 Task: Set up a reminder for the stock market analysis.
Action: Mouse moved to (62, 88)
Screenshot: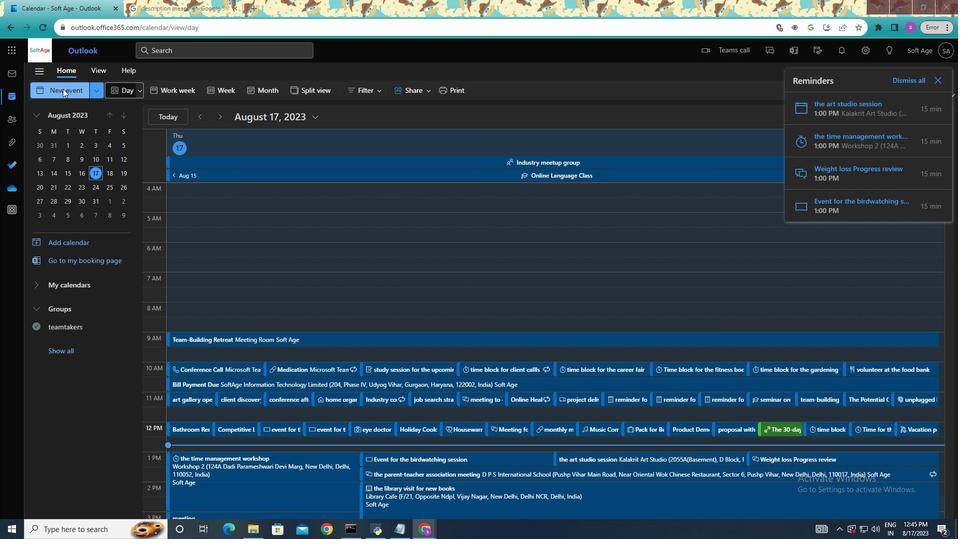 
Action: Mouse pressed left at (62, 88)
Screenshot: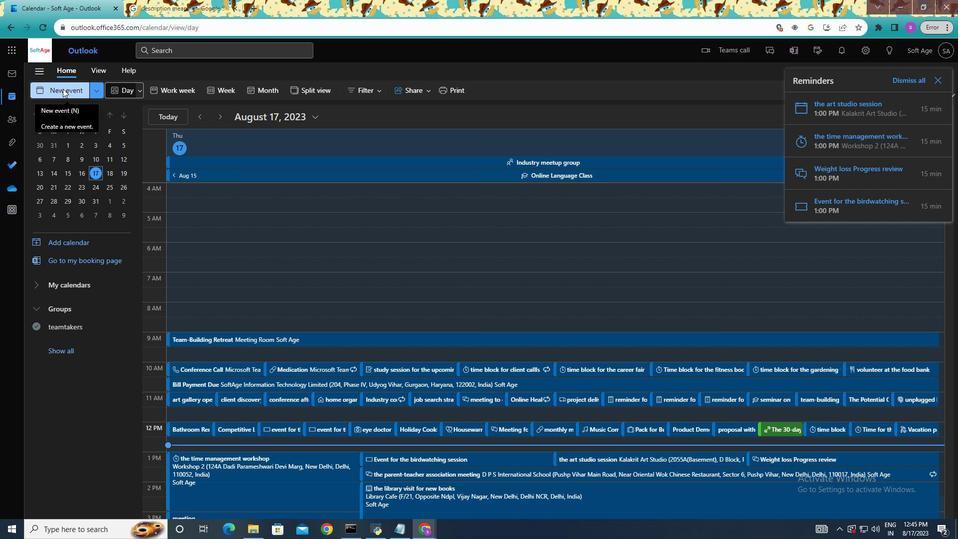 
Action: Mouse moved to (270, 153)
Screenshot: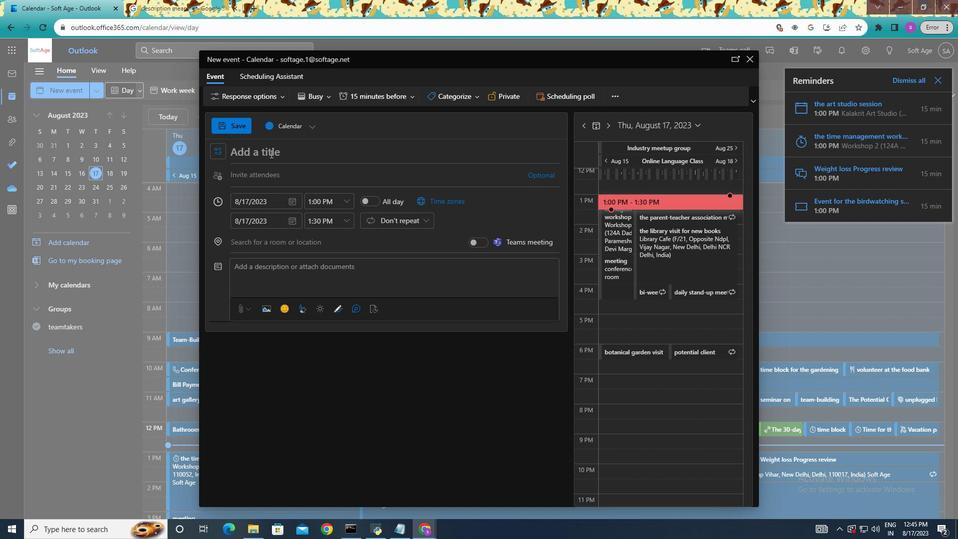 
Action: Mouse pressed left at (270, 153)
Screenshot: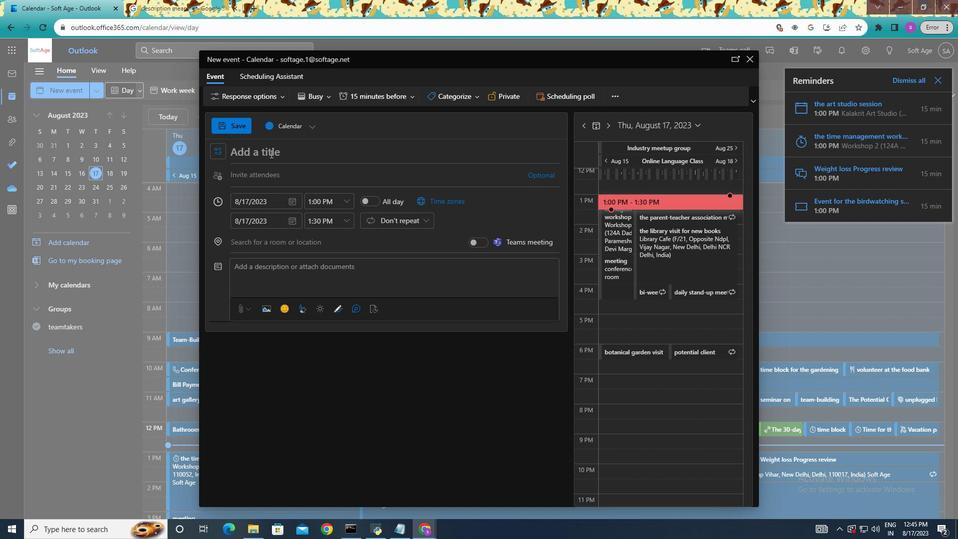 
Action: Mouse moved to (270, 153)
Screenshot: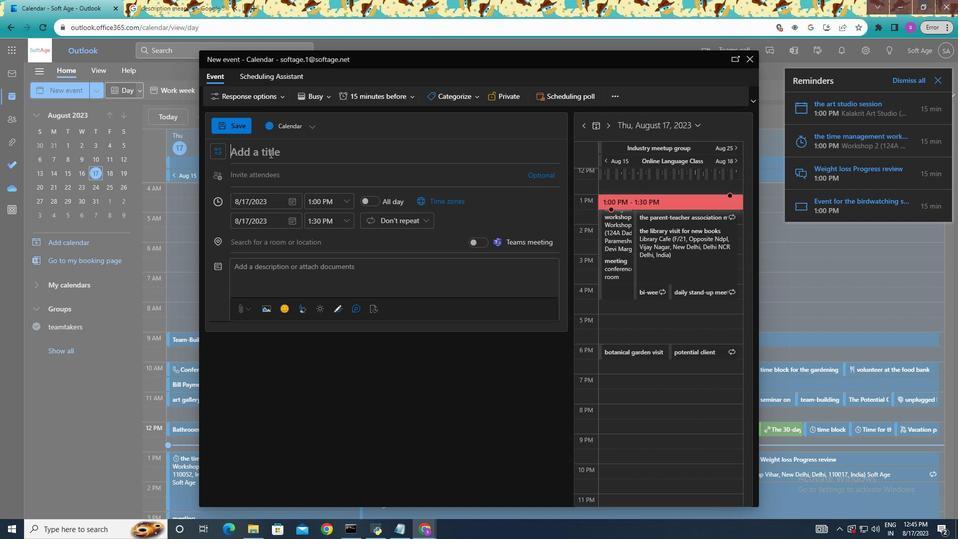 
Action: Key pressed <Key.shift>The<Key.space><Key.shift>Stock<Key.space>market<Key.space>analysis
Screenshot: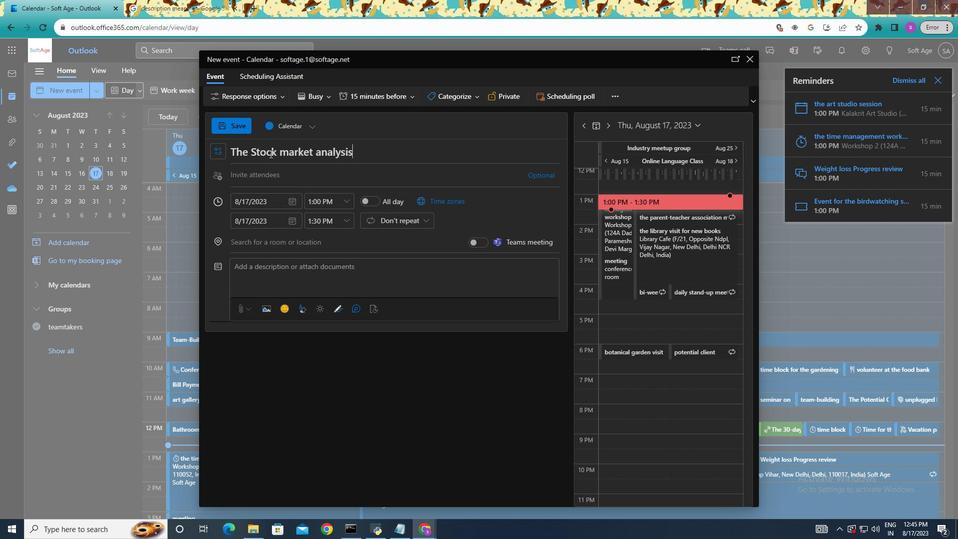 
Action: Mouse moved to (253, 179)
Screenshot: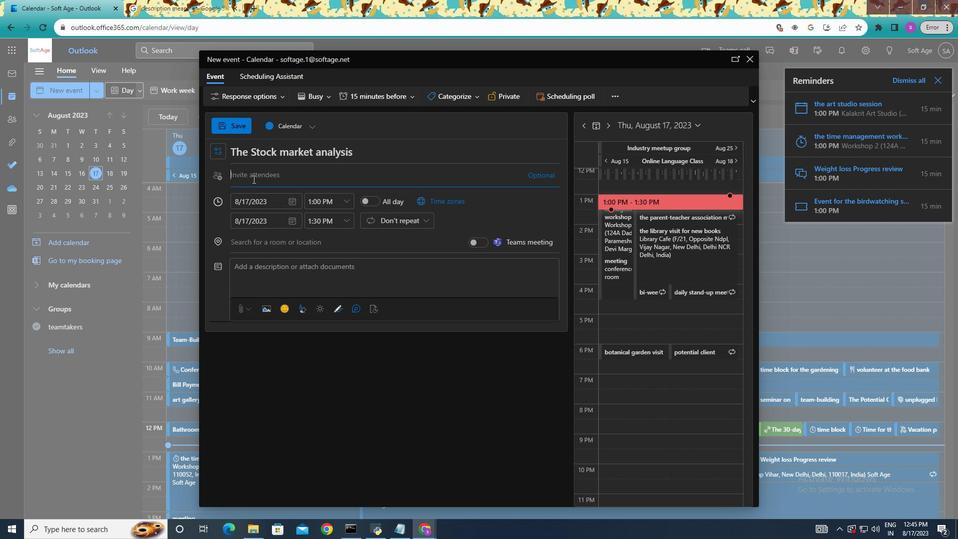 
Action: Mouse pressed left at (253, 179)
Screenshot: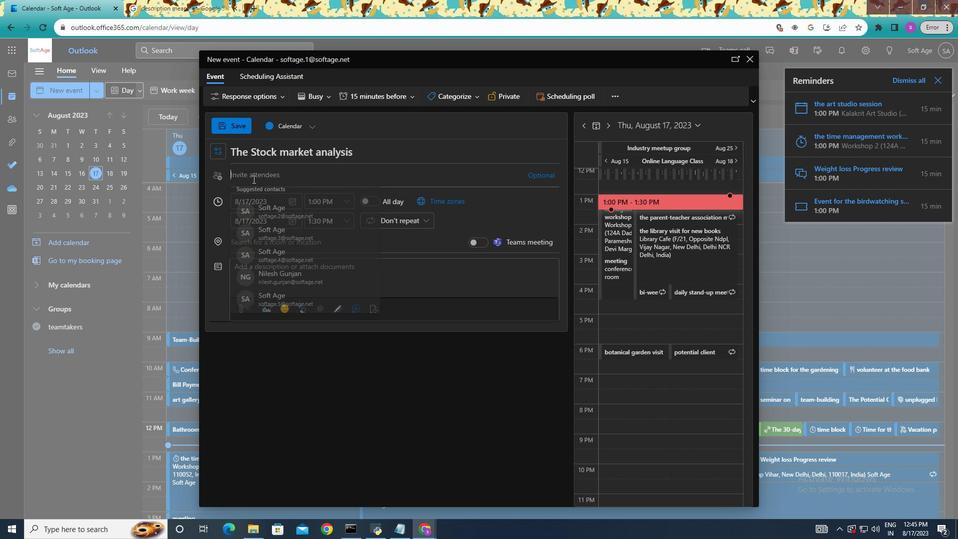 
Action: Mouse moved to (303, 241)
Screenshot: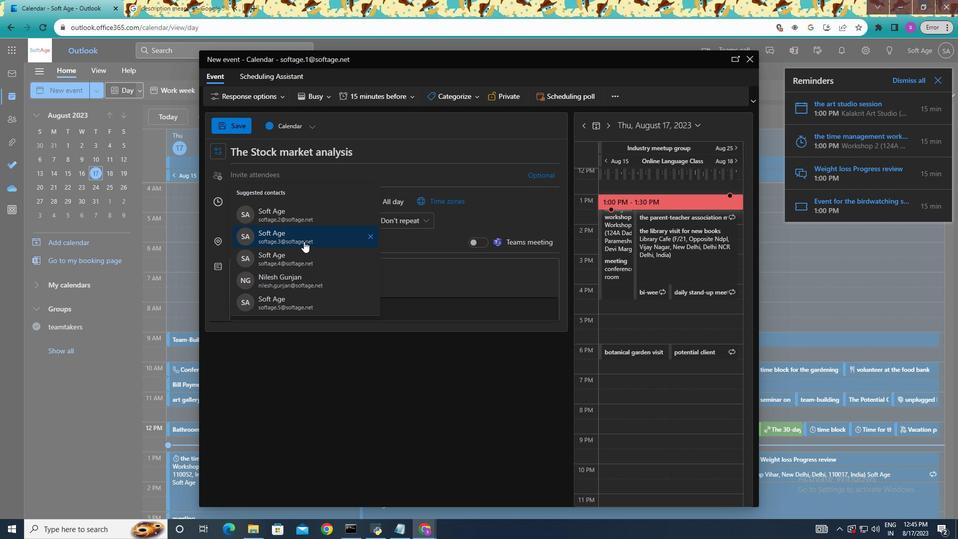 
Action: Mouse pressed left at (303, 241)
Screenshot: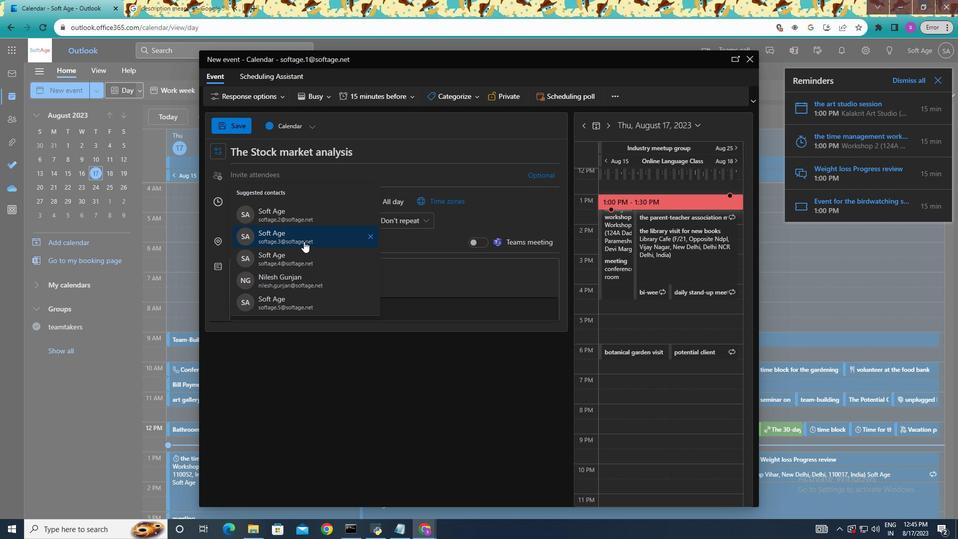 
Action: Mouse moved to (294, 264)
Screenshot: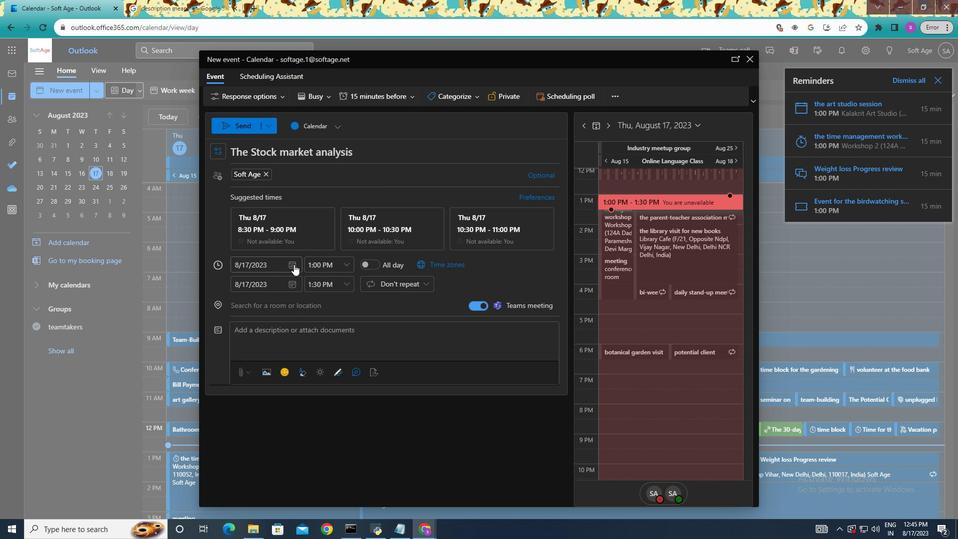
Action: Mouse pressed left at (294, 264)
Screenshot: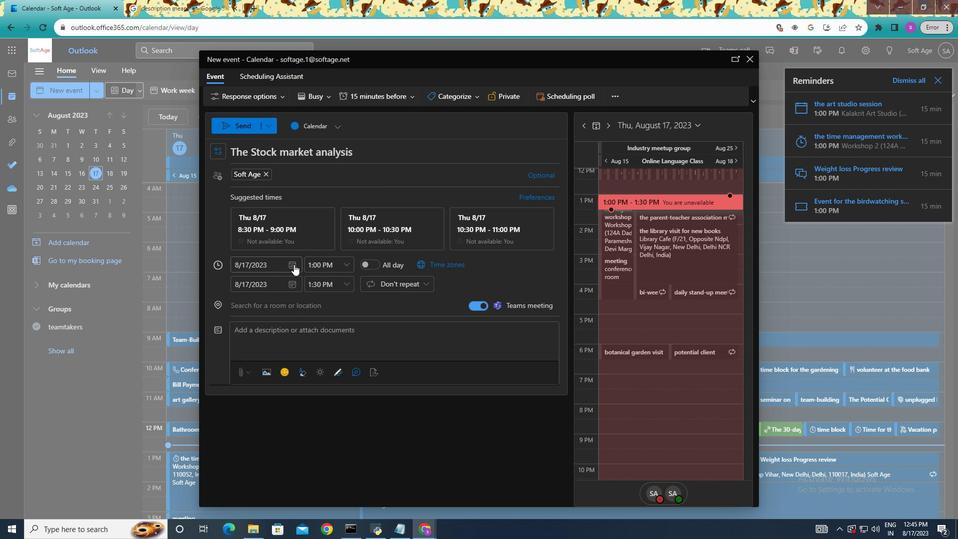 
Action: Mouse moved to (314, 343)
Screenshot: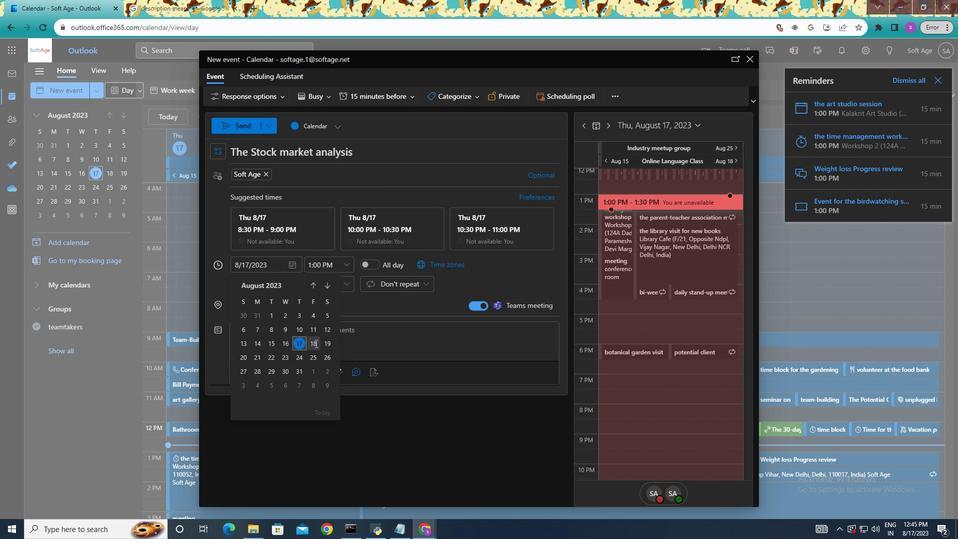 
Action: Mouse pressed left at (314, 343)
Screenshot: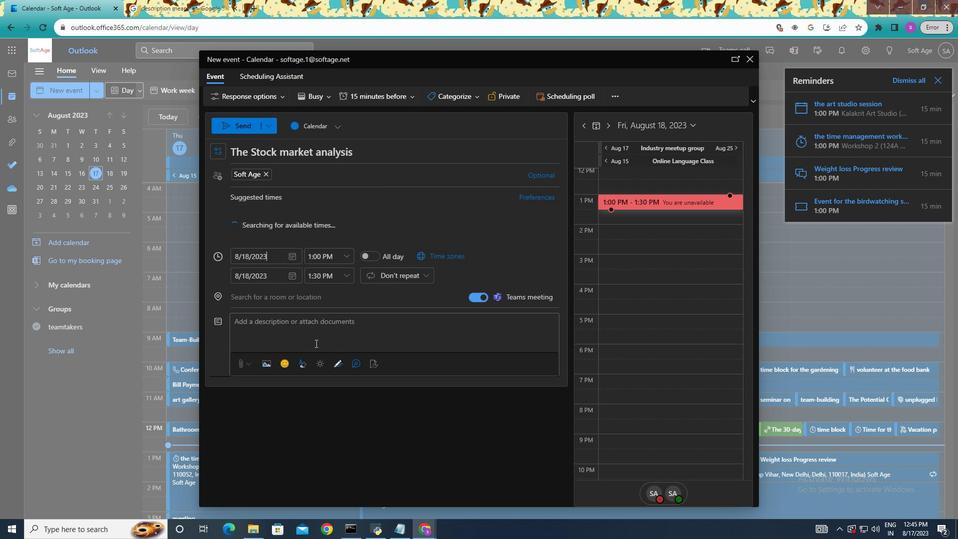 
Action: Mouse moved to (343, 269)
Screenshot: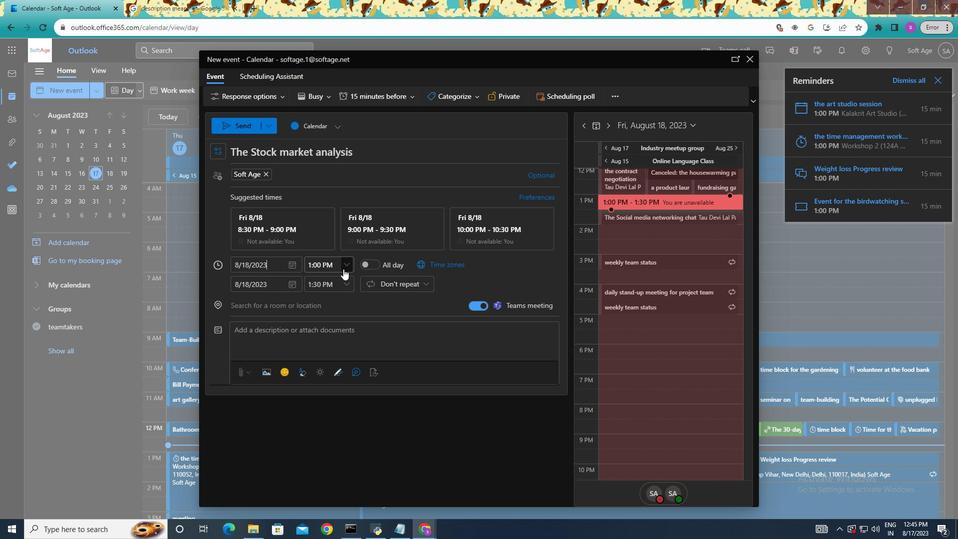 
Action: Mouse pressed left at (343, 269)
Screenshot: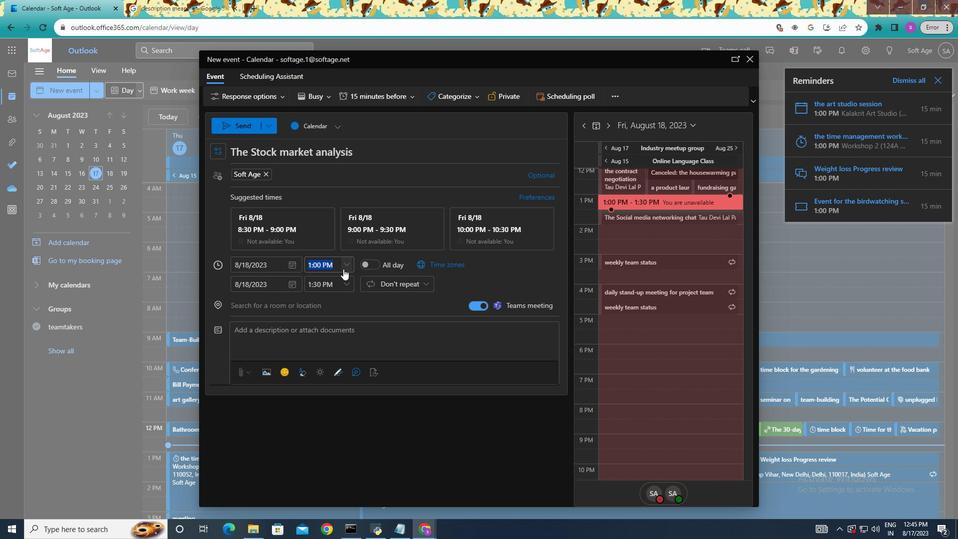 
Action: Mouse moved to (334, 314)
Screenshot: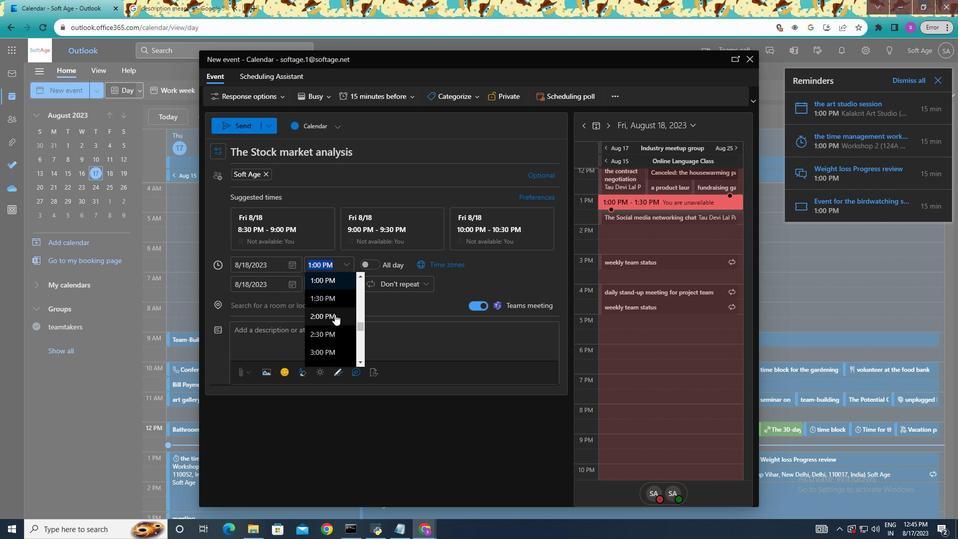 
Action: Mouse scrolled (334, 313) with delta (0, 0)
Screenshot: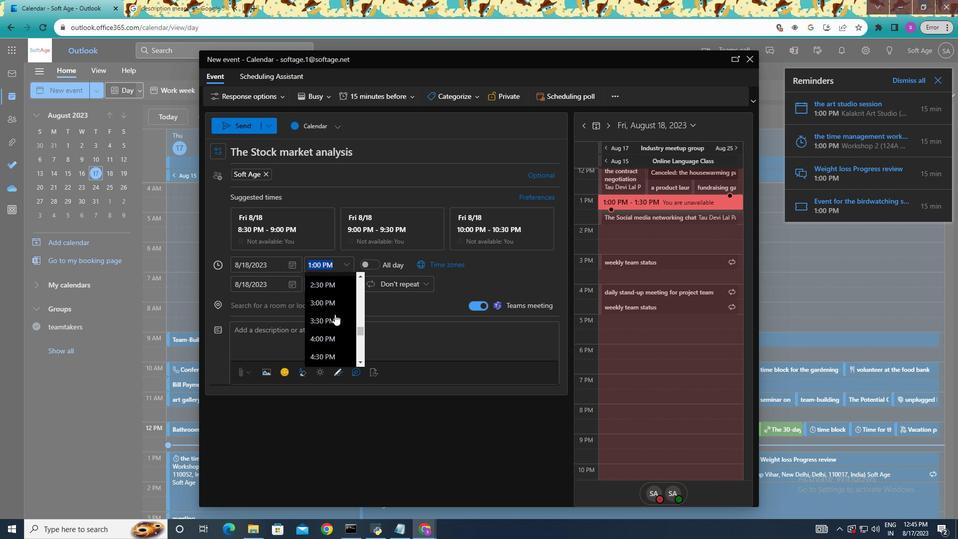 
Action: Mouse moved to (334, 313)
Screenshot: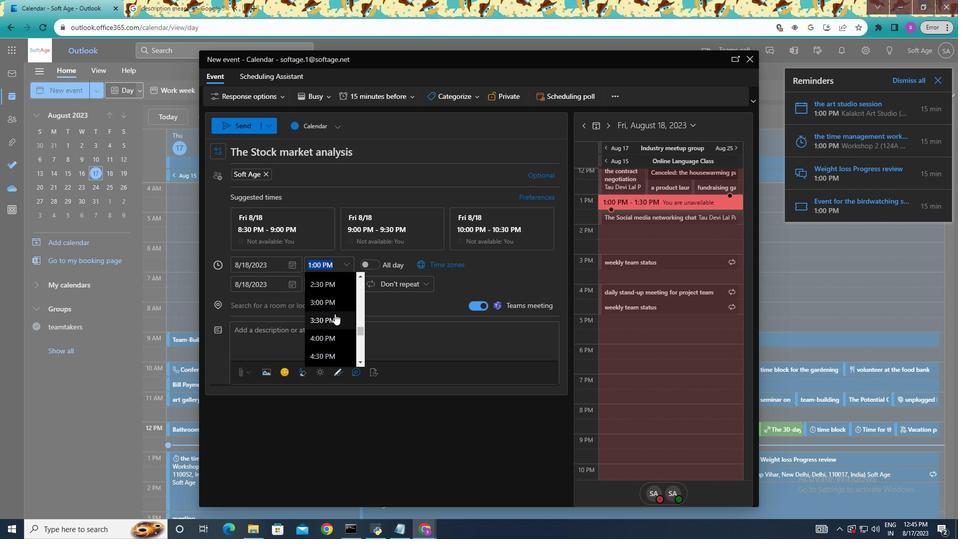 
Action: Mouse scrolled (334, 313) with delta (0, 0)
Screenshot: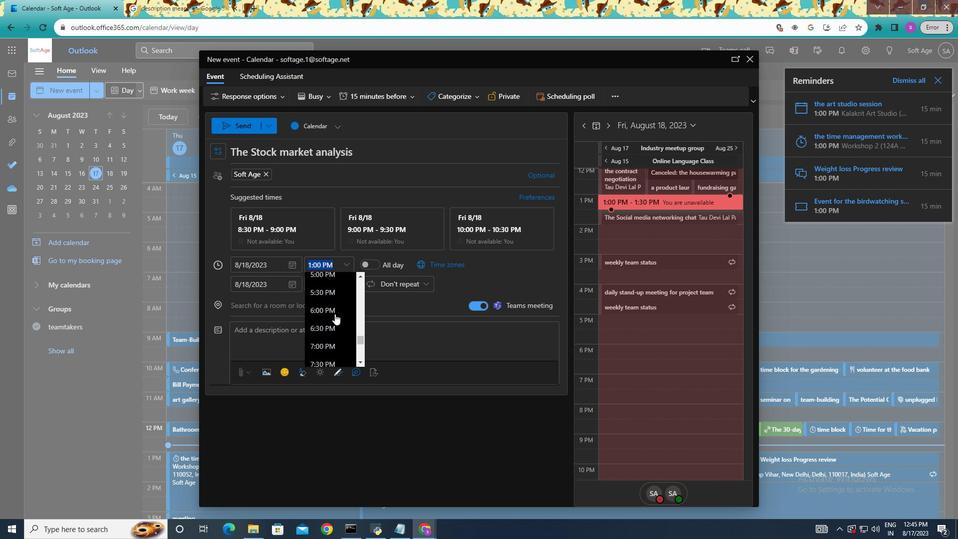 
Action: Mouse scrolled (334, 313) with delta (0, 0)
Screenshot: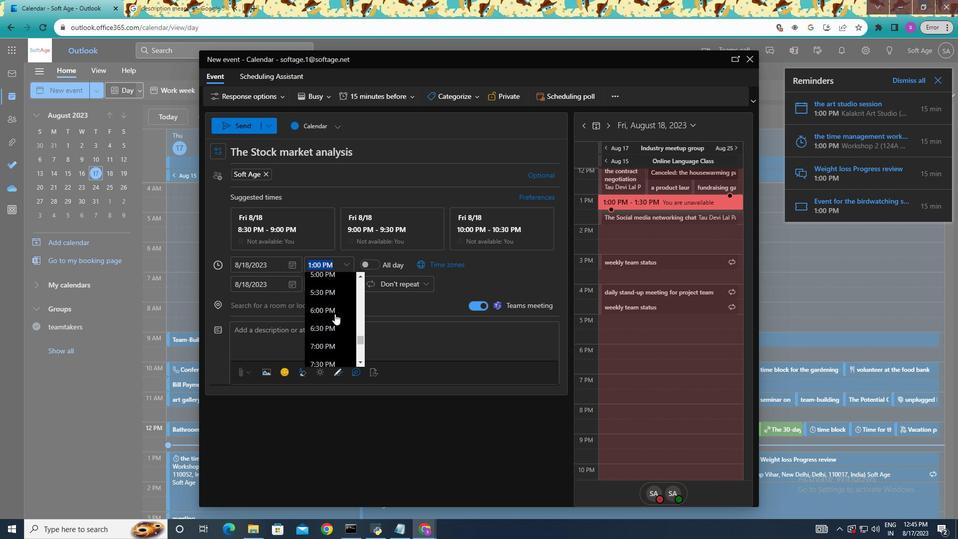 
Action: Mouse scrolled (334, 313) with delta (0, 0)
Screenshot: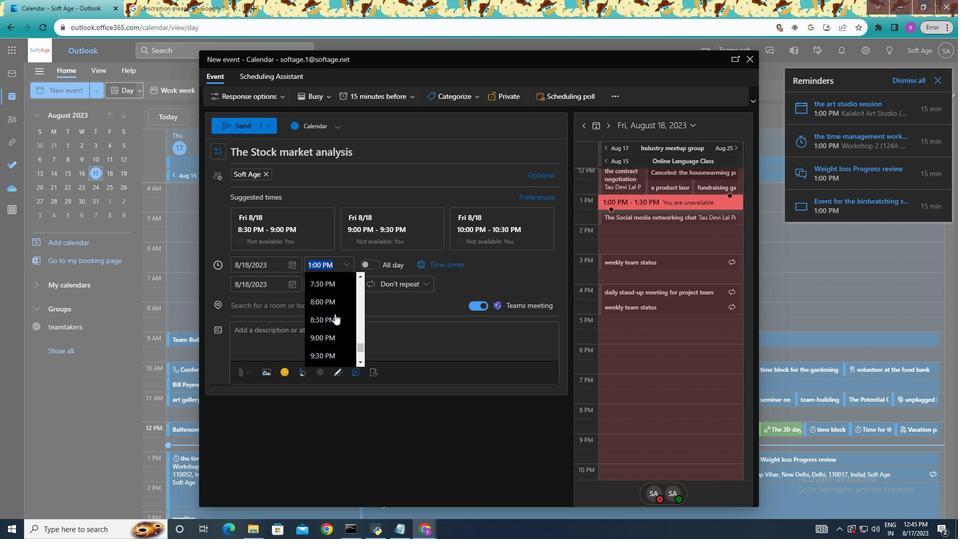 
Action: Mouse scrolled (334, 313) with delta (0, 0)
Screenshot: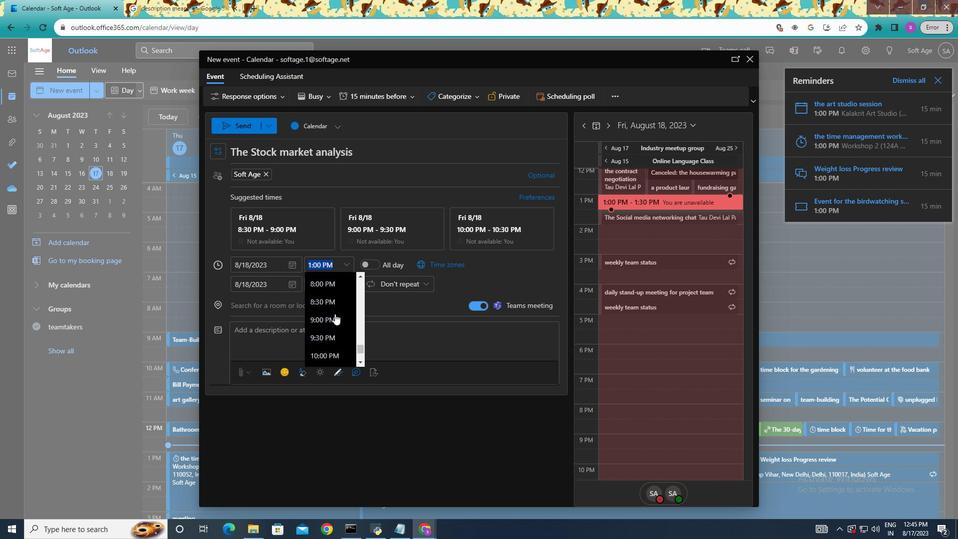 
Action: Mouse scrolled (334, 313) with delta (0, 0)
Screenshot: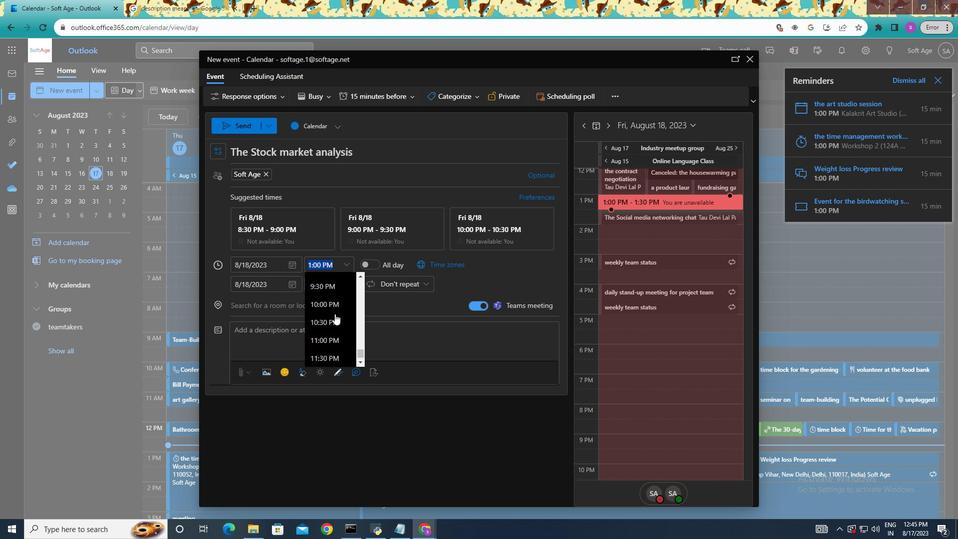 
Action: Mouse moved to (337, 317)
Screenshot: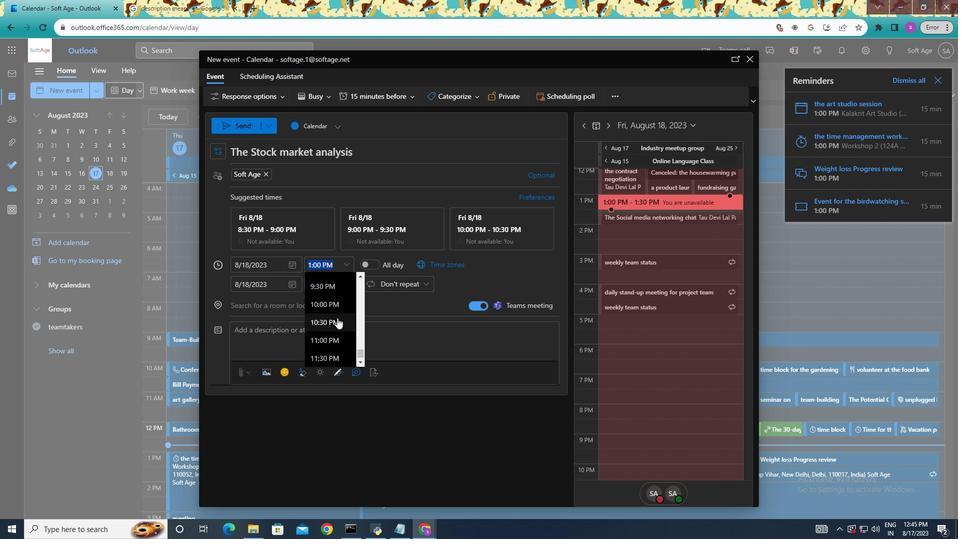 
Action: Mouse pressed left at (337, 317)
Screenshot: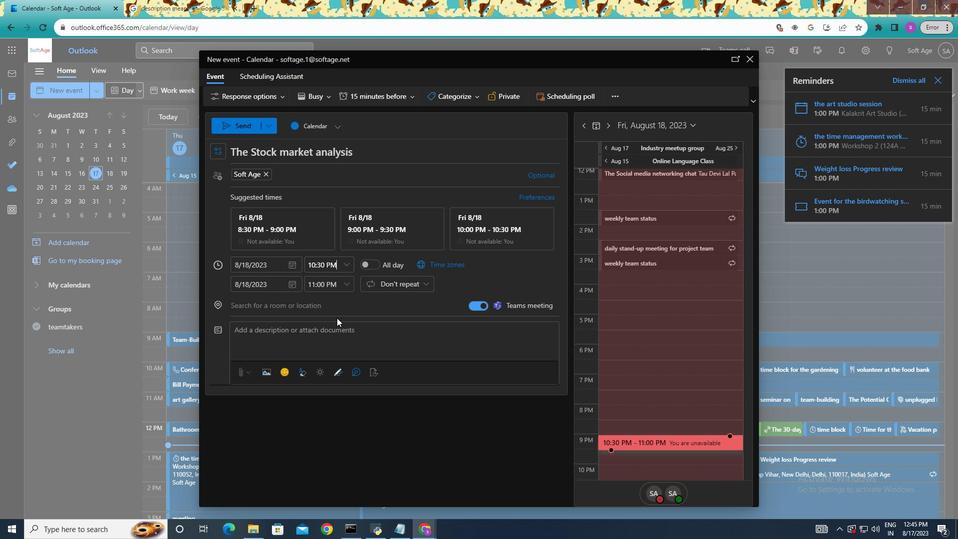
Action: Mouse moved to (319, 306)
Screenshot: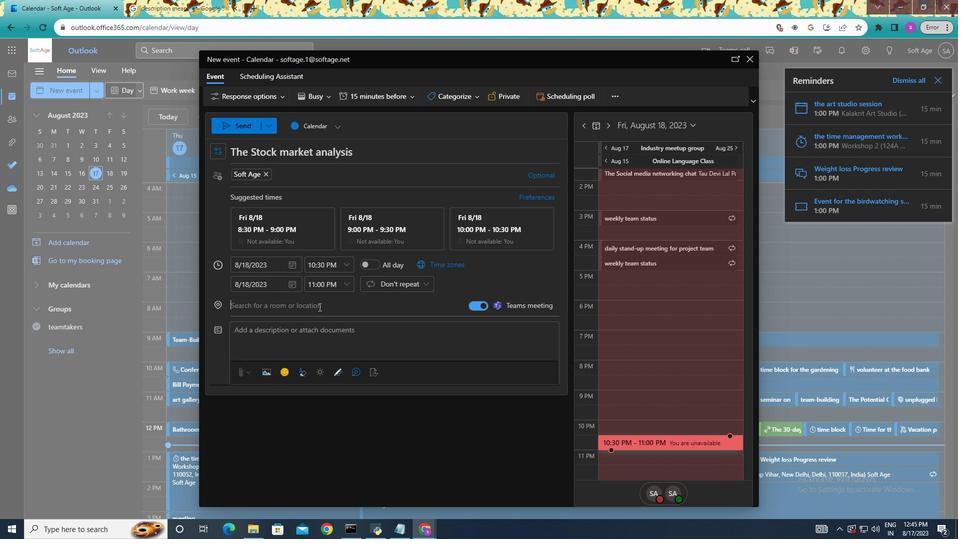 
Action: Mouse pressed left at (319, 306)
Screenshot: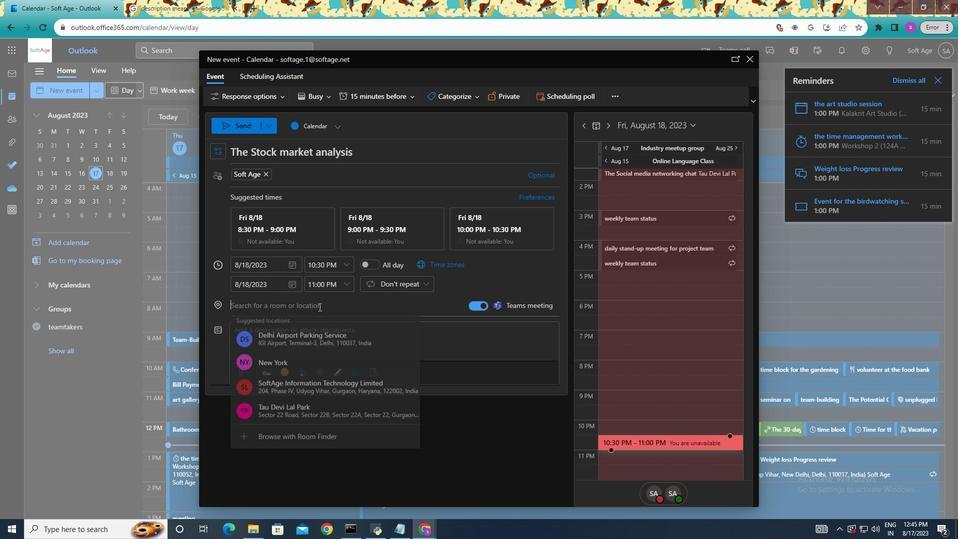 
Action: Mouse moved to (323, 347)
Screenshot: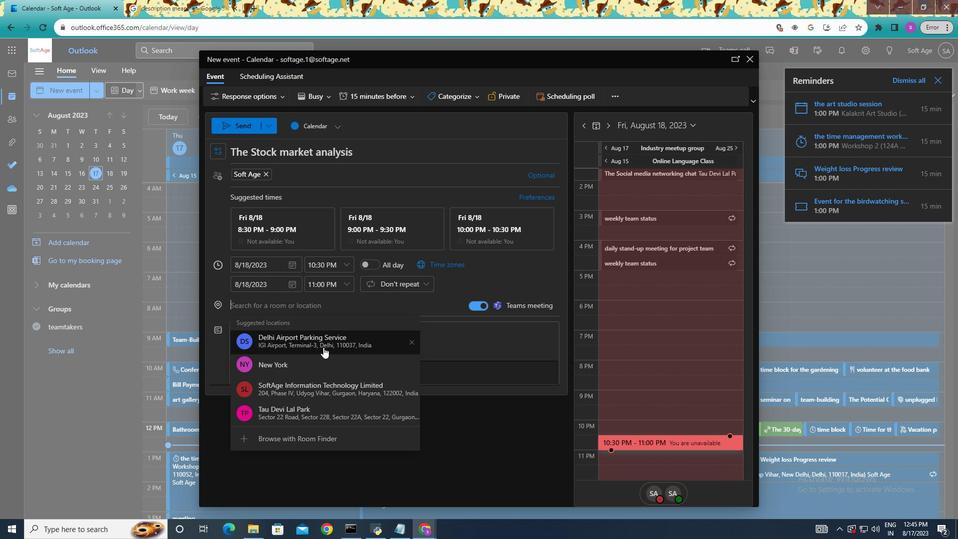 
Action: Mouse pressed left at (323, 347)
Screenshot: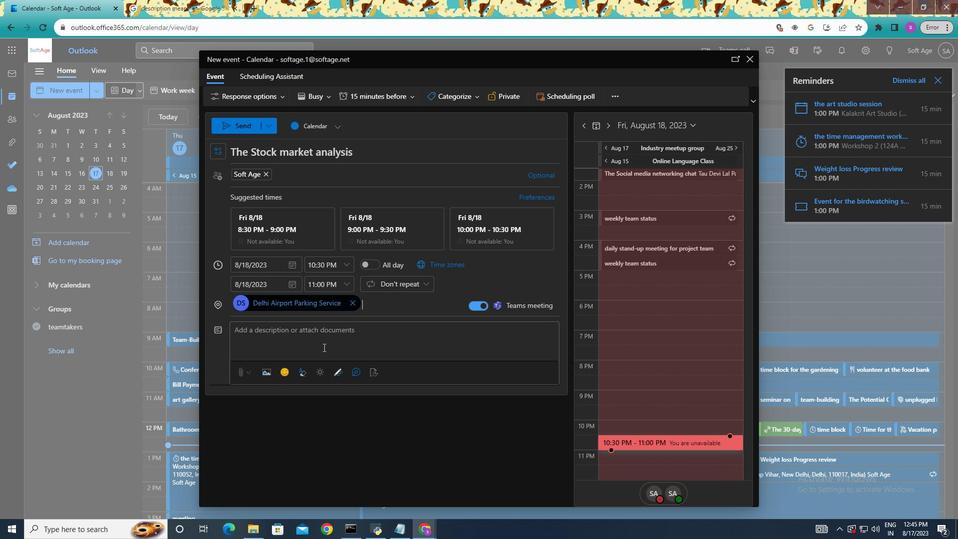 
Action: Mouse moved to (283, 336)
Screenshot: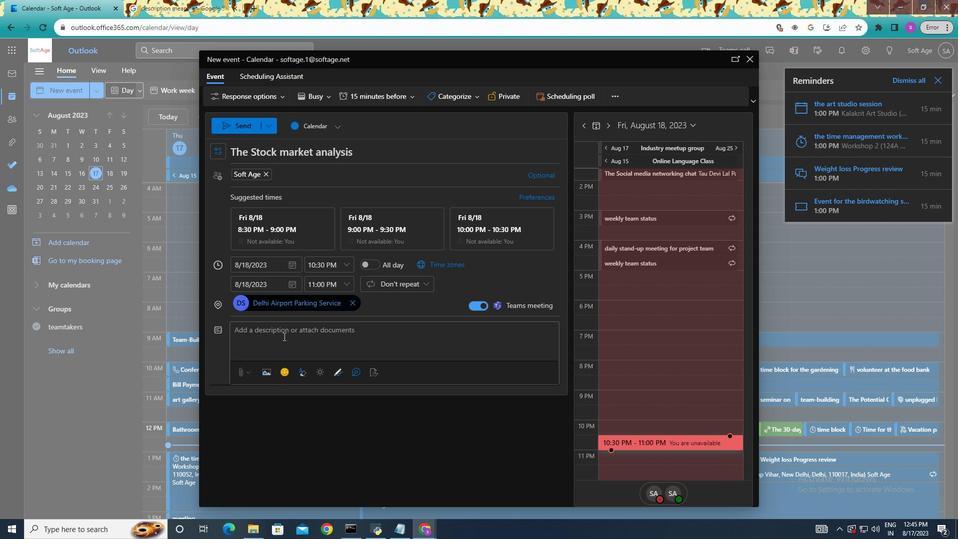 
Action: Mouse pressed left at (283, 336)
Screenshot: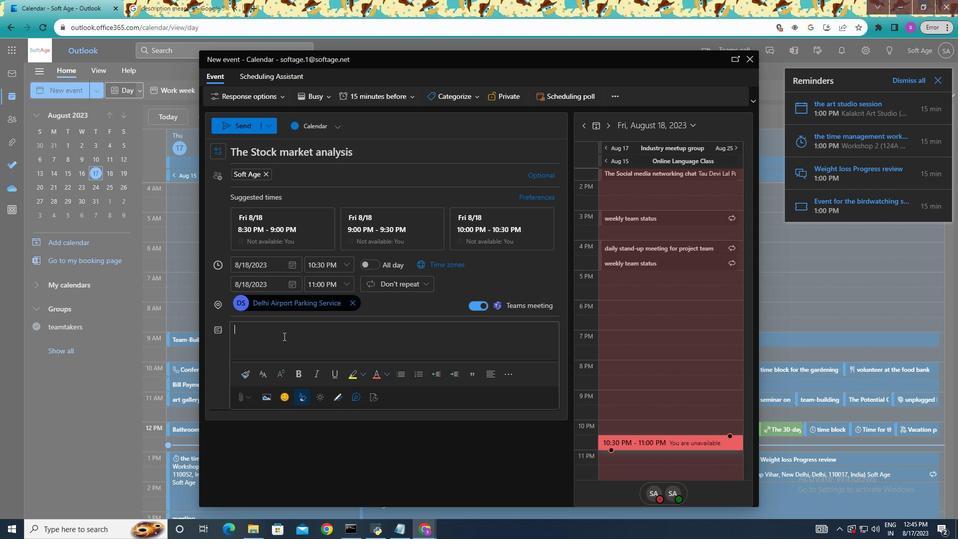 
Action: Mouse moved to (283, 336)
Screenshot: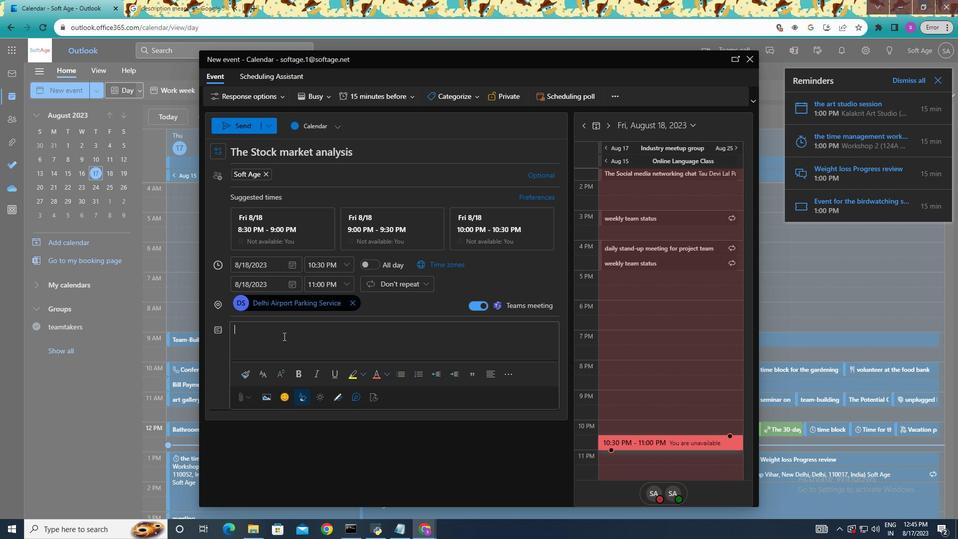 
Action: Key pressed <Key.shift>Thu<Key.backspace>is<Key.space>stock<Key.space>market<Key.space>analysis<Key.space>report<Key.space>template<Key.space>provides<Key.space>a<Key.space>framework<Key.space>for<Key.space>organizing<Key.space>your<Key.space>analysis.<Key.space><Key.shift>Customize<Key.space>the<Key.space>content<Key.space>based<Key.space>on<Key.space>th<Key.space>e<Key.backspace><Key.backspace>e<Key.space>specific<Key.space>stocks,<Key.space>market<Key.space>conditions<Key.space>and<Key.space>financila<Key.space><Key.backspace><Key.backspace><Key.backspace><Key.backspace><Key.backspace><Key.backspace><Key.backspace>ancila<Key.space>in<Key.backspace><Key.backspace><Key.backspace><Key.backspace><Key.backspace><Key.backspace><Key.backspace><Key.backspace>ncil<Key.backspace>al<Key.space>indicators<Key.space>yor're<Key.space>focusing<Key.space>on.<Key.space><Key.shift>Always<Key.space>ensure<Key.space>that<Key.space>your<Key.space>analysis<Key.space>is<Key.space>based<Key.space>on<Key.space>accurate<Key.space>and<Key.space>up-to-date<Key.space>data.
Screenshot: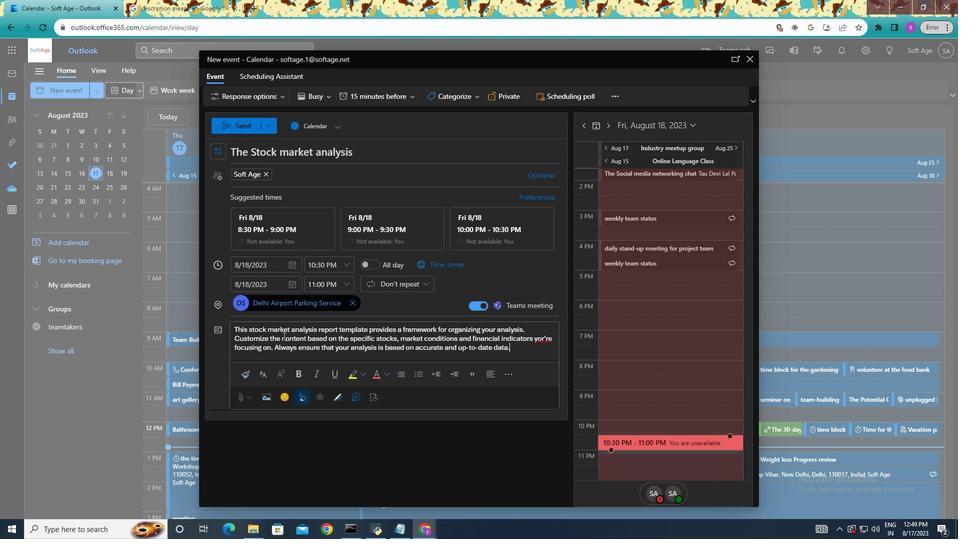 
Action: Mouse moved to (524, 349)
Screenshot: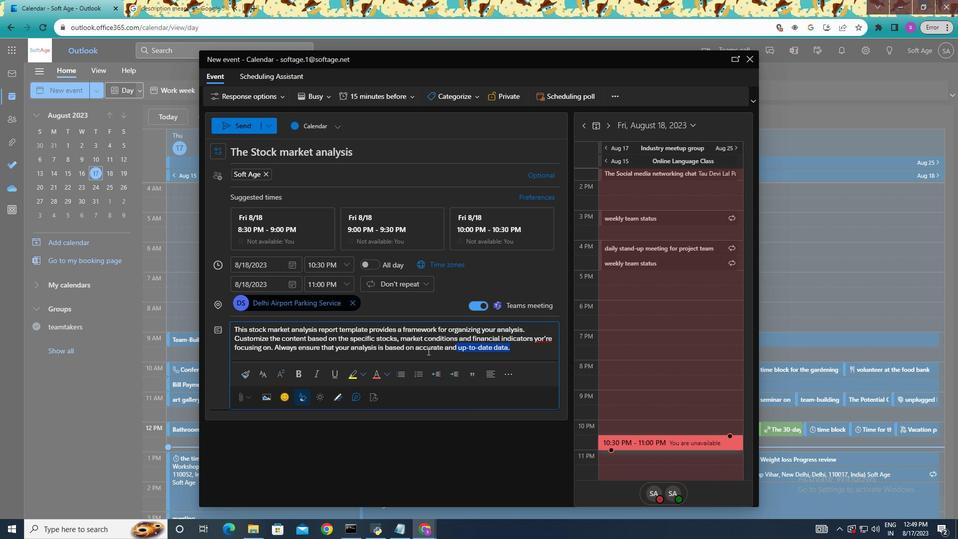 
Action: Mouse pressed left at (524, 349)
Screenshot: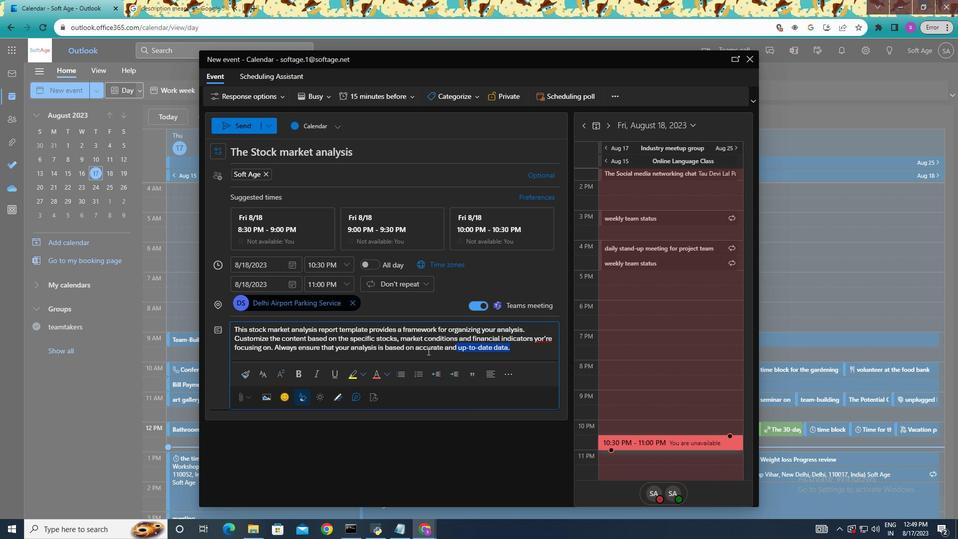 
Action: Mouse moved to (385, 372)
Screenshot: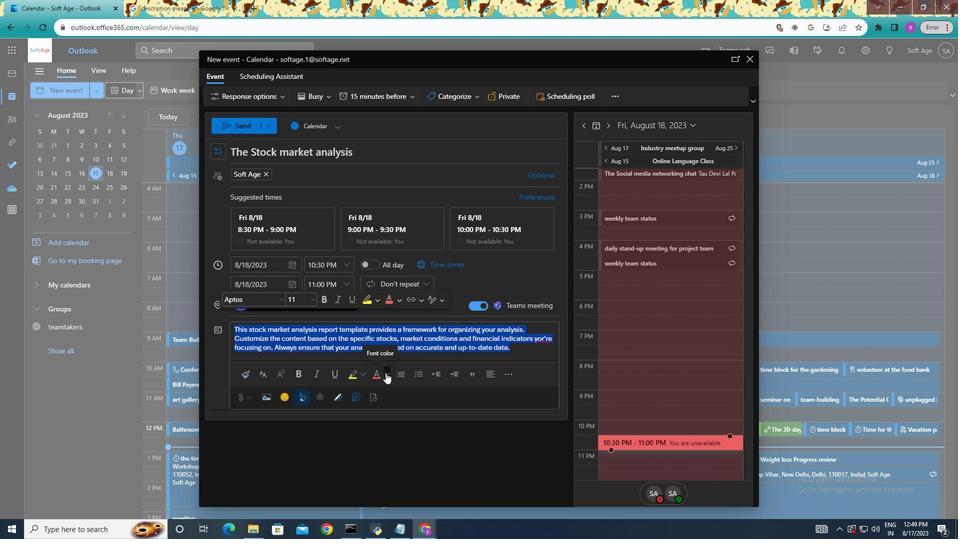 
Action: Mouse pressed left at (385, 372)
Screenshot: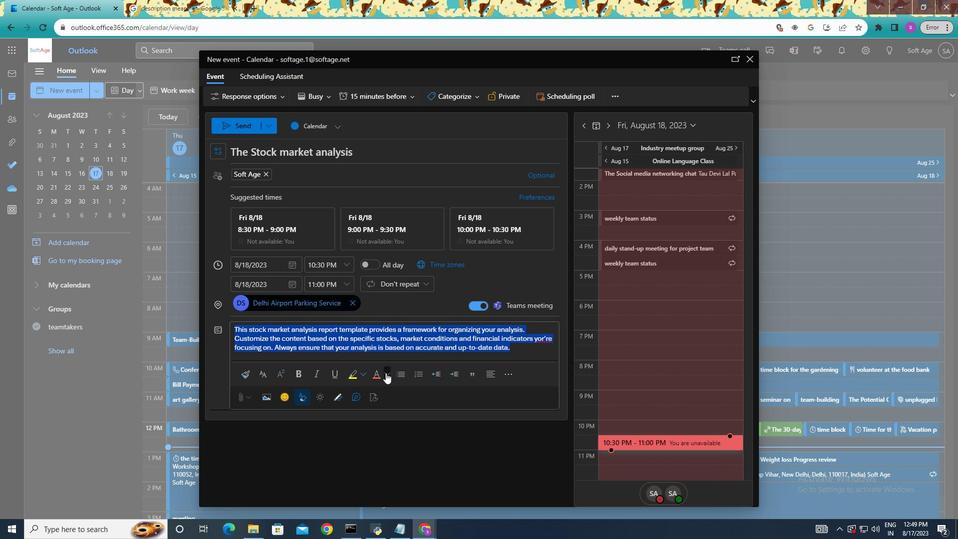 
Action: Mouse moved to (410, 455)
Screenshot: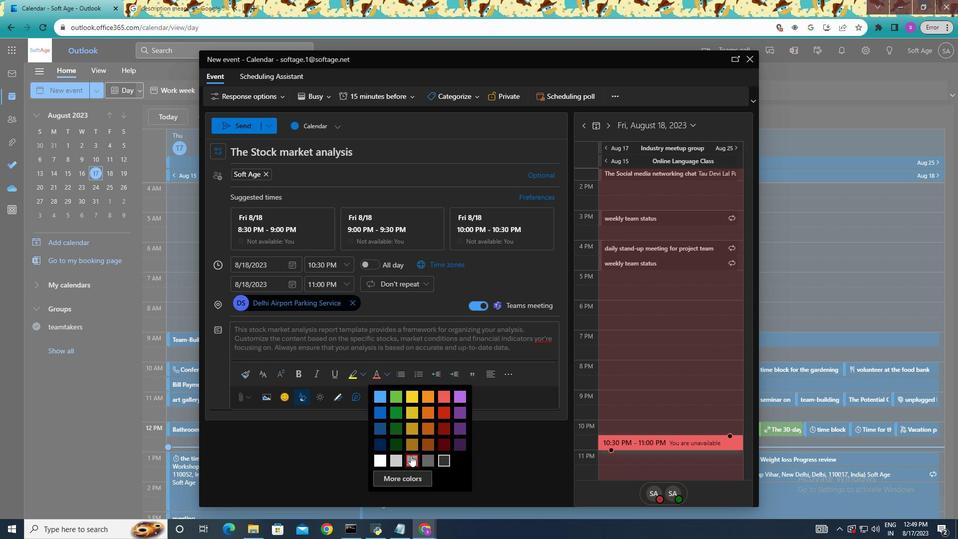 
Action: Mouse pressed left at (410, 455)
Screenshot: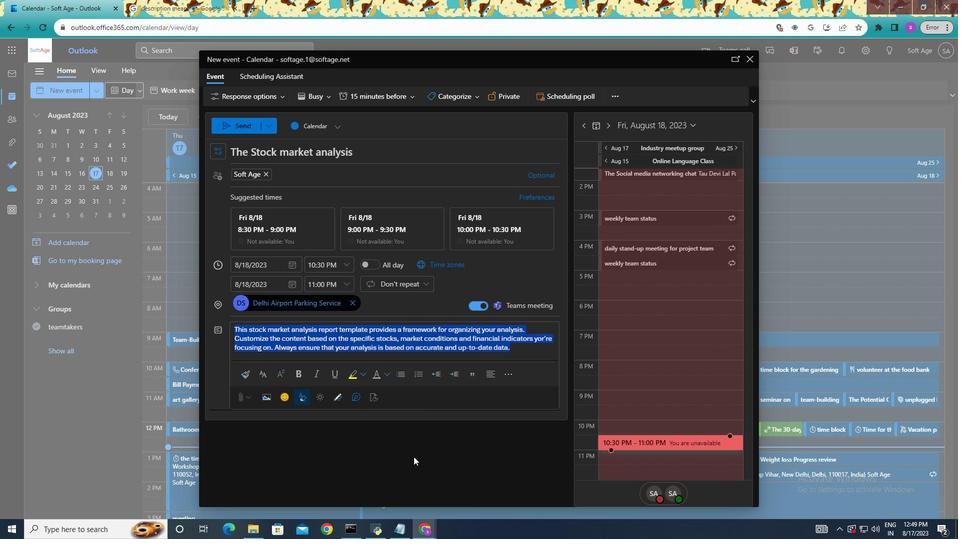 
Action: Mouse moved to (505, 452)
Screenshot: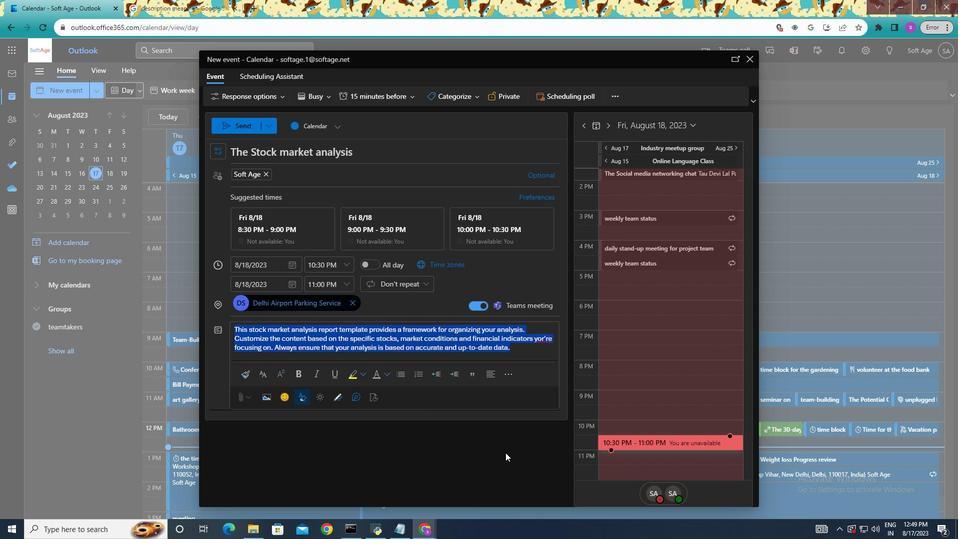 
Action: Mouse pressed left at (505, 452)
Screenshot: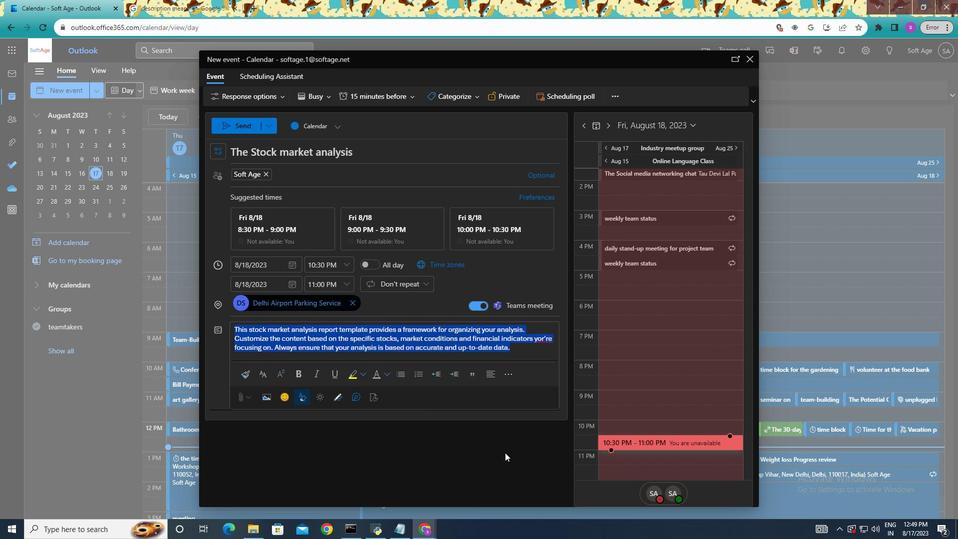 
Action: Mouse moved to (506, 458)
Screenshot: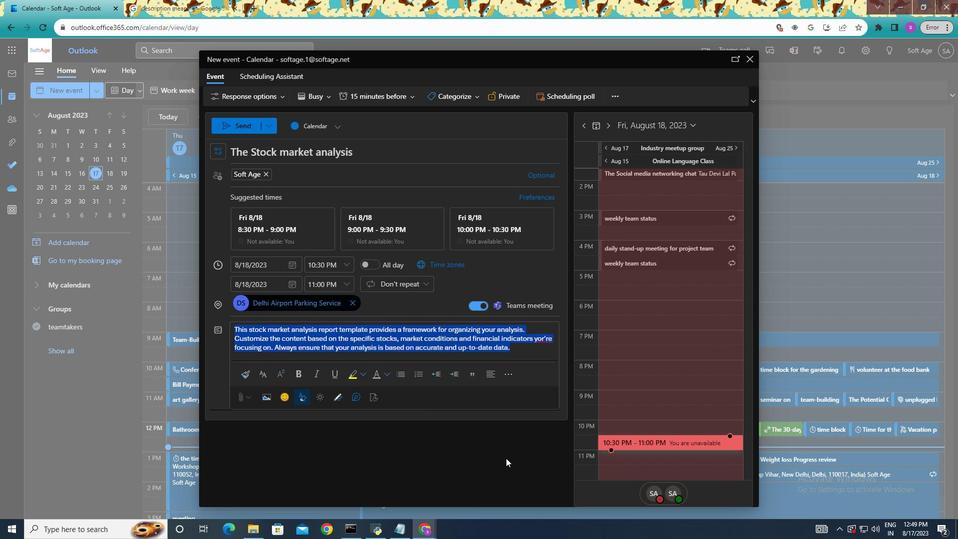 
Action: Mouse pressed left at (506, 458)
Screenshot: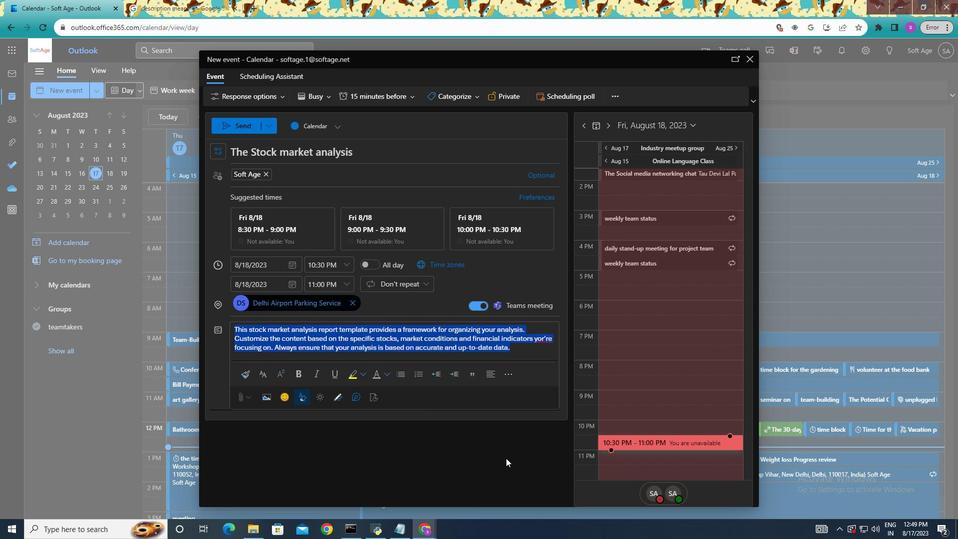 
Action: Mouse moved to (496, 464)
Screenshot: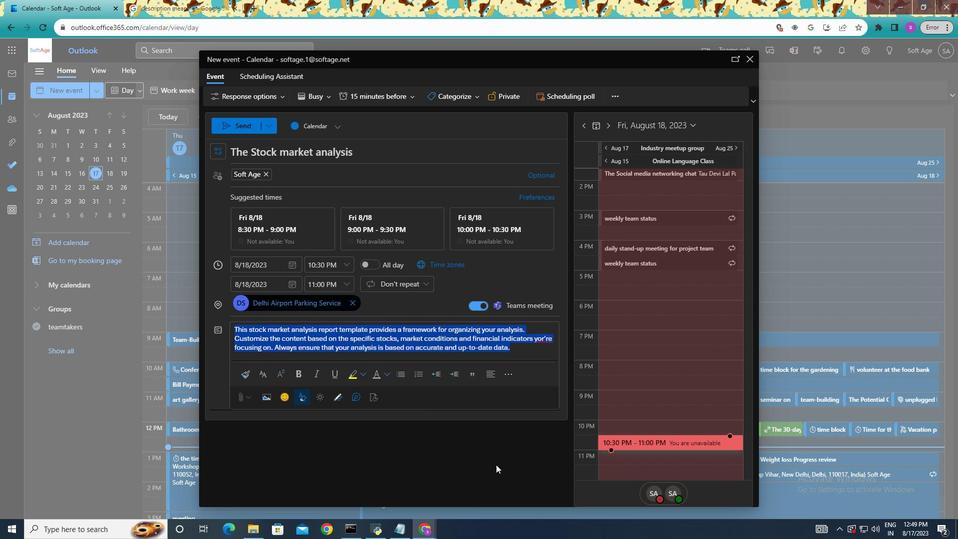 
Action: Mouse pressed left at (496, 464)
Screenshot: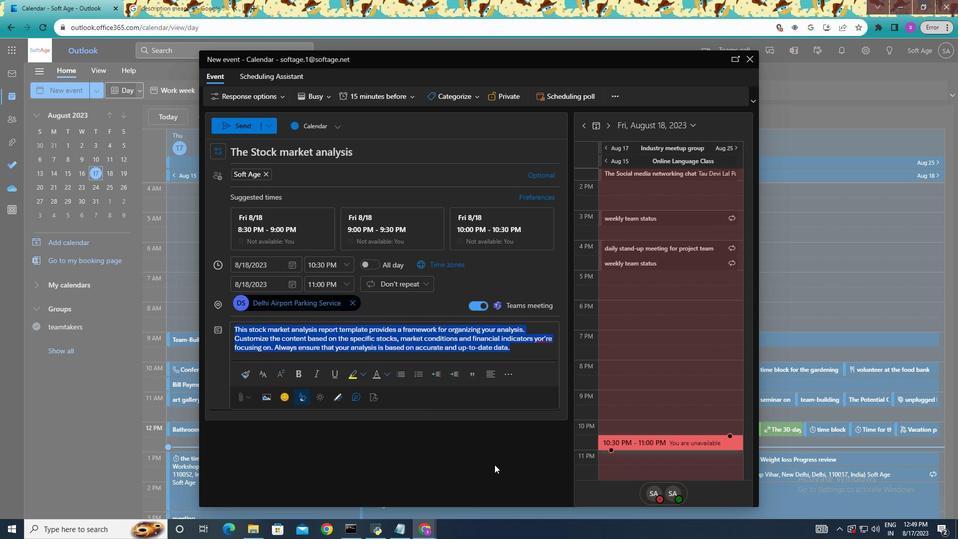 
Action: Mouse moved to (393, 439)
Screenshot: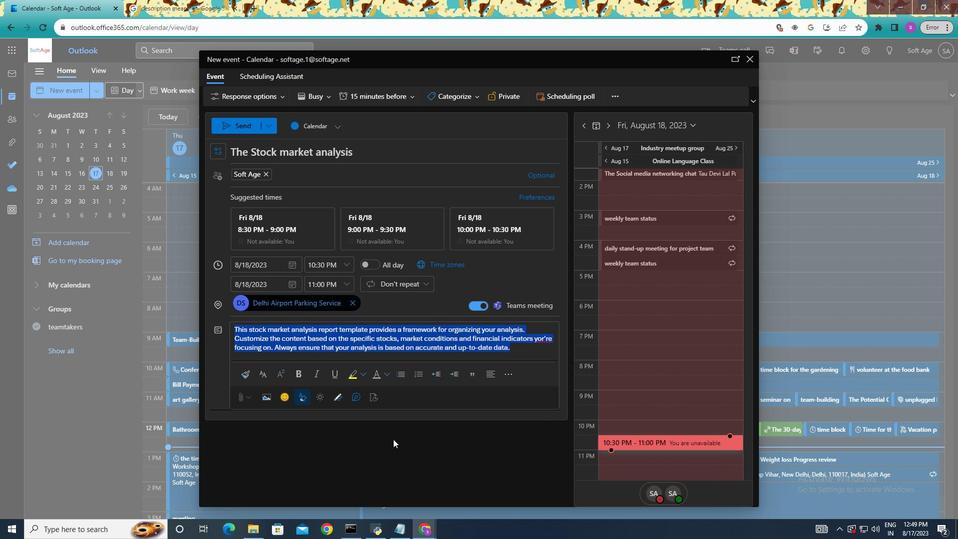 
Action: Mouse pressed left at (393, 439)
Screenshot: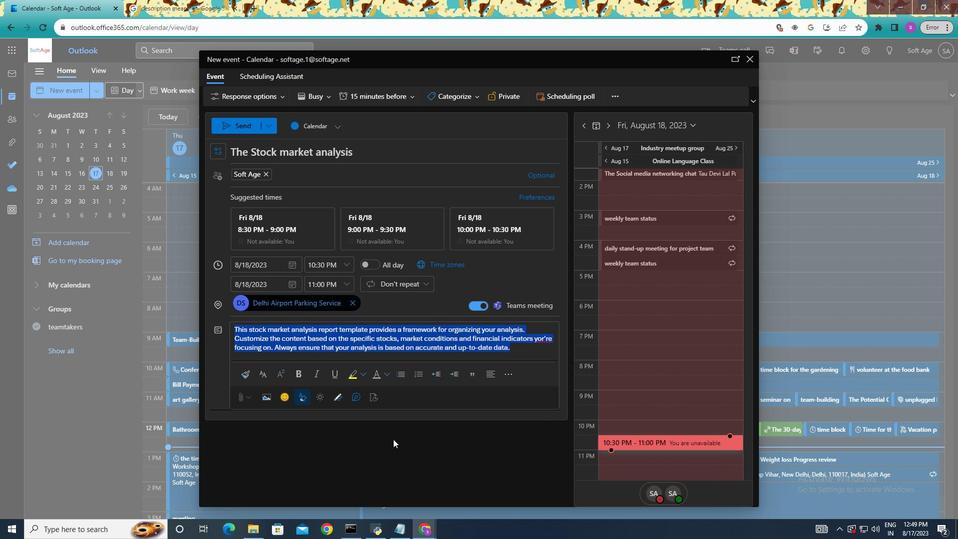 
Action: Mouse moved to (414, 99)
Screenshot: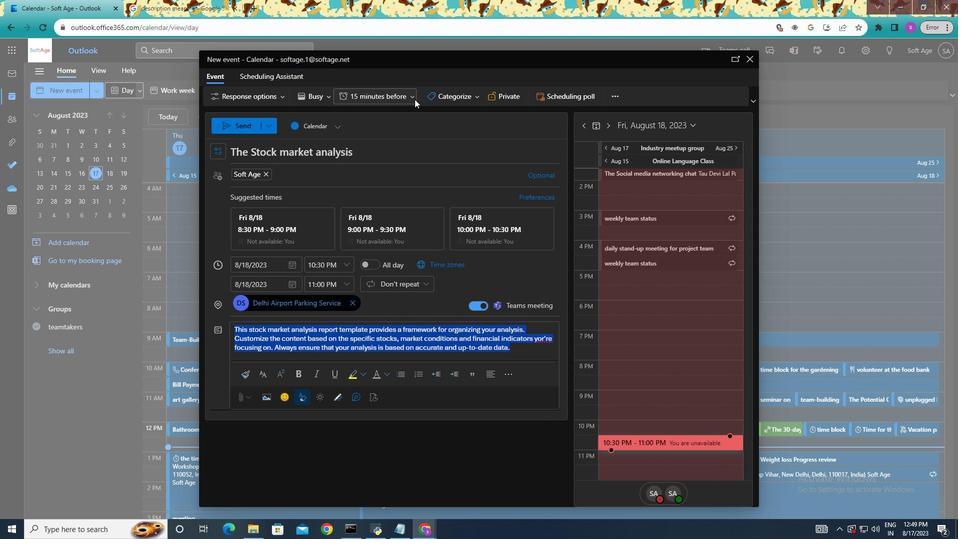 
Action: Mouse pressed left at (414, 99)
Screenshot: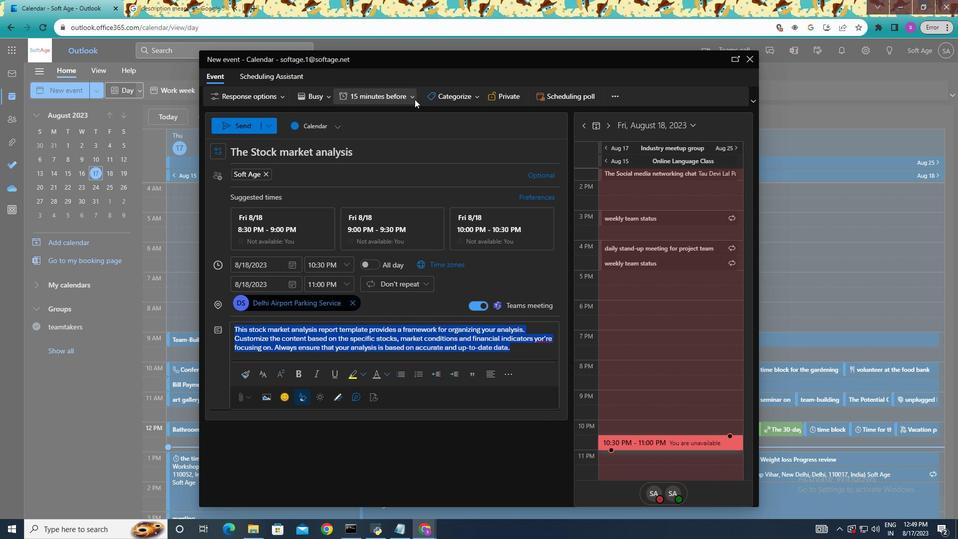 
Action: Mouse moved to (387, 233)
Screenshot: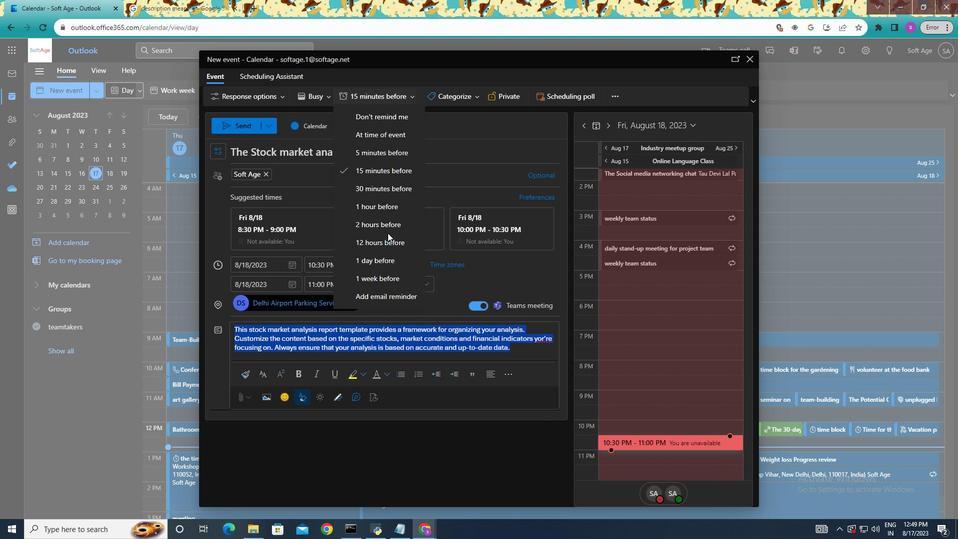 
Action: Mouse scrolled (387, 232) with delta (0, 0)
Screenshot: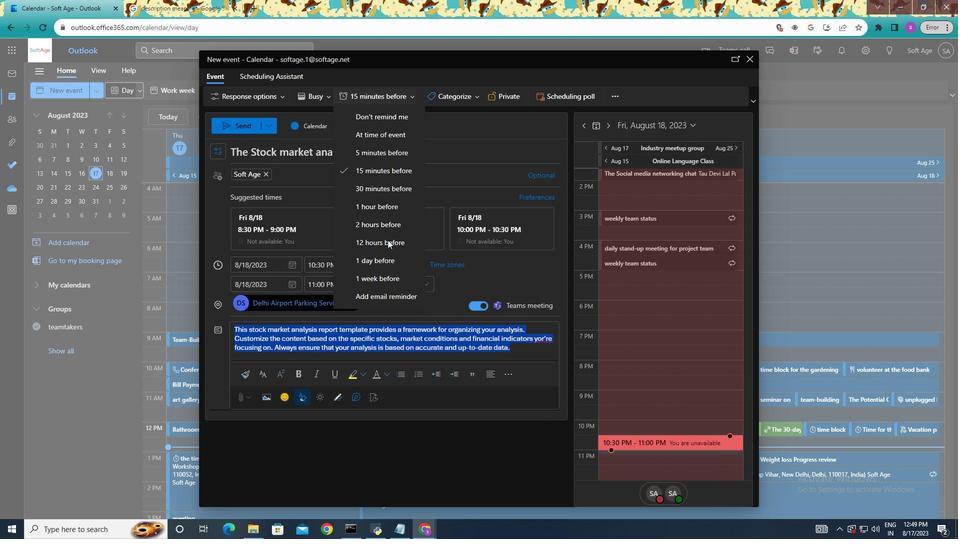 
Action: Mouse moved to (399, 261)
Screenshot: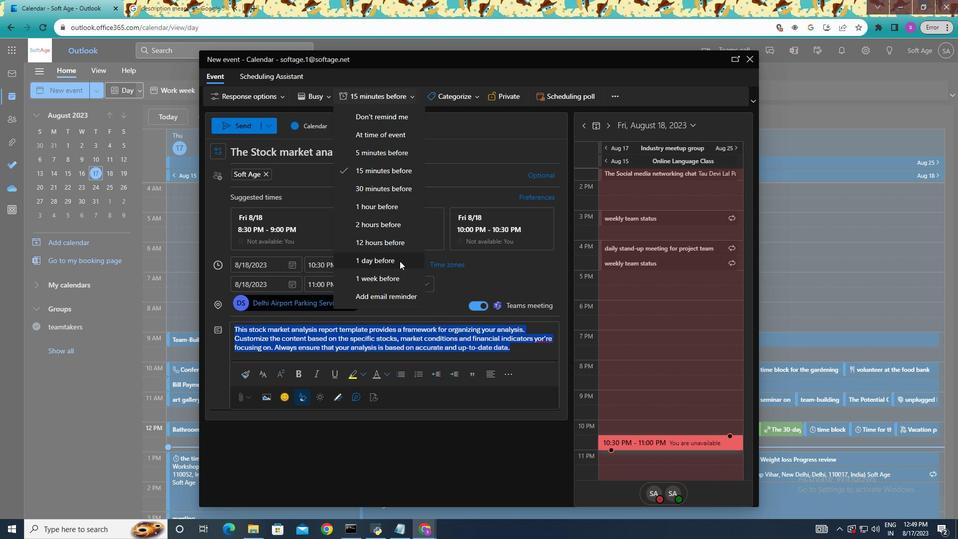 
Action: Mouse pressed left at (399, 261)
Screenshot: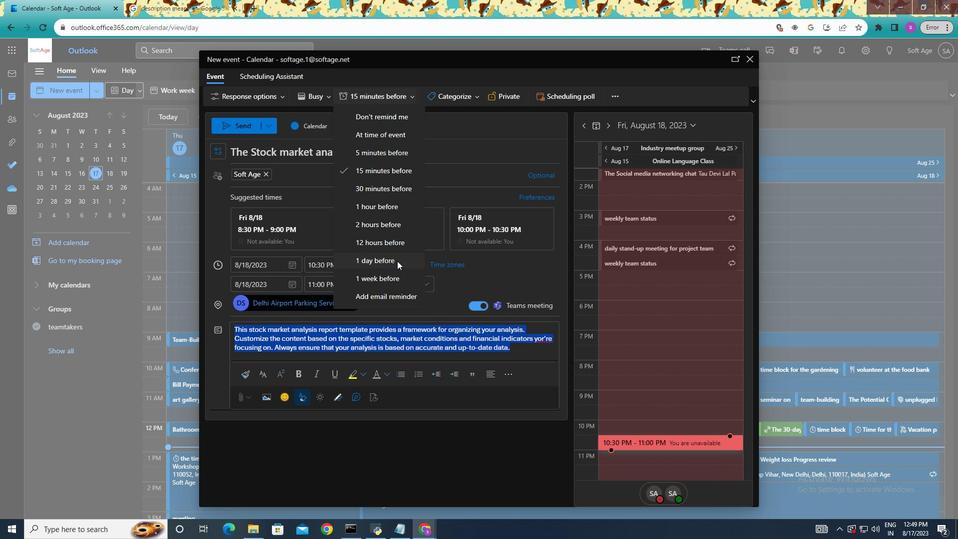 
Action: Mouse moved to (244, 128)
Screenshot: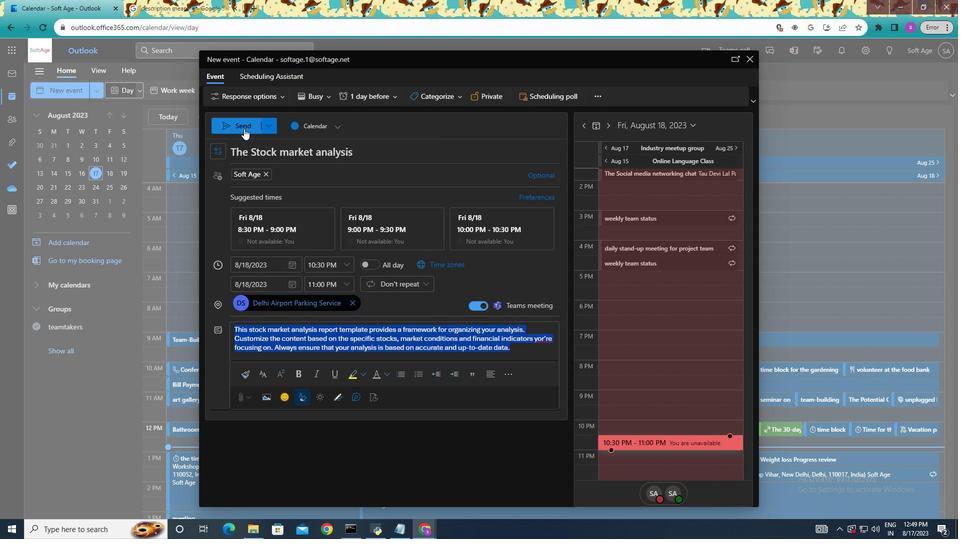 
Action: Mouse pressed left at (244, 128)
Screenshot: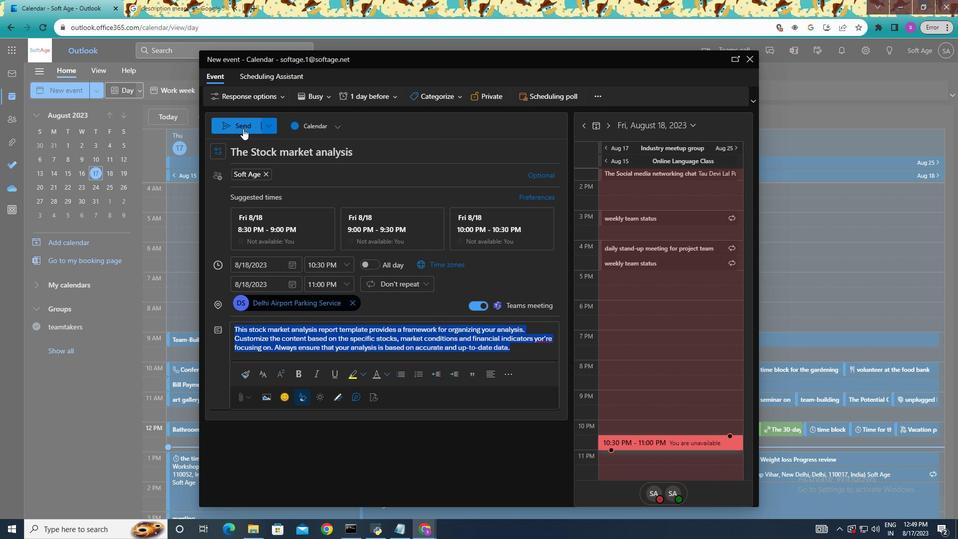 
Action: Mouse moved to (243, 128)
Screenshot: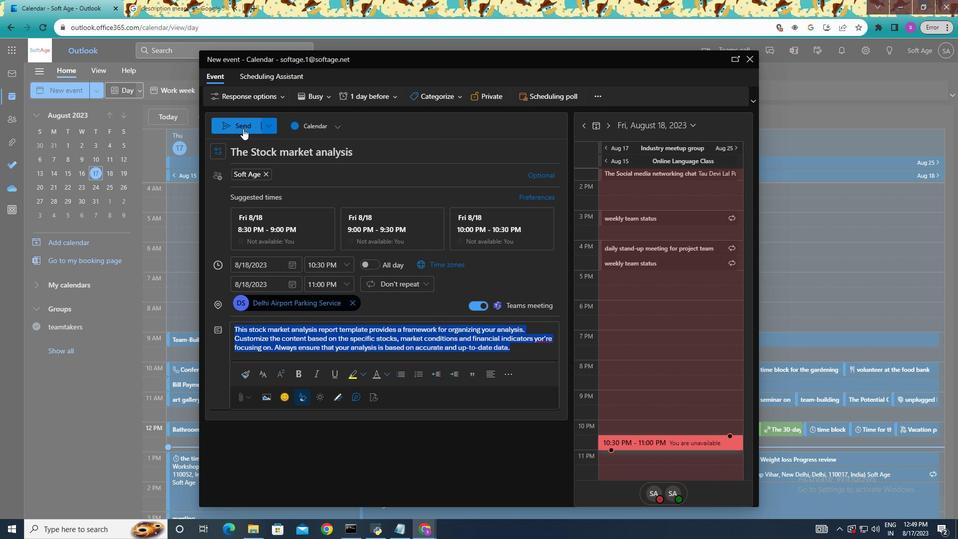 
